 Task: Create a due date automation trigger when advanced on, on the tuesday of the week a card is due add fields with custom field "Resume" set to a number greater than 1 and greater than 10 at 11:00 AM.
Action: Mouse moved to (1082, 98)
Screenshot: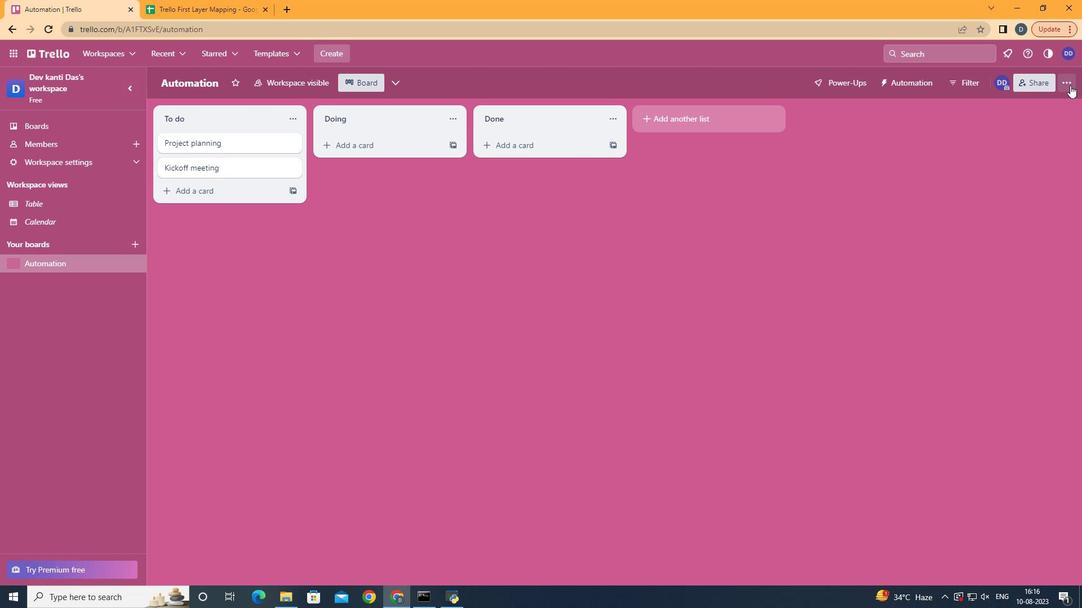 
Action: Mouse pressed left at (1082, 98)
Screenshot: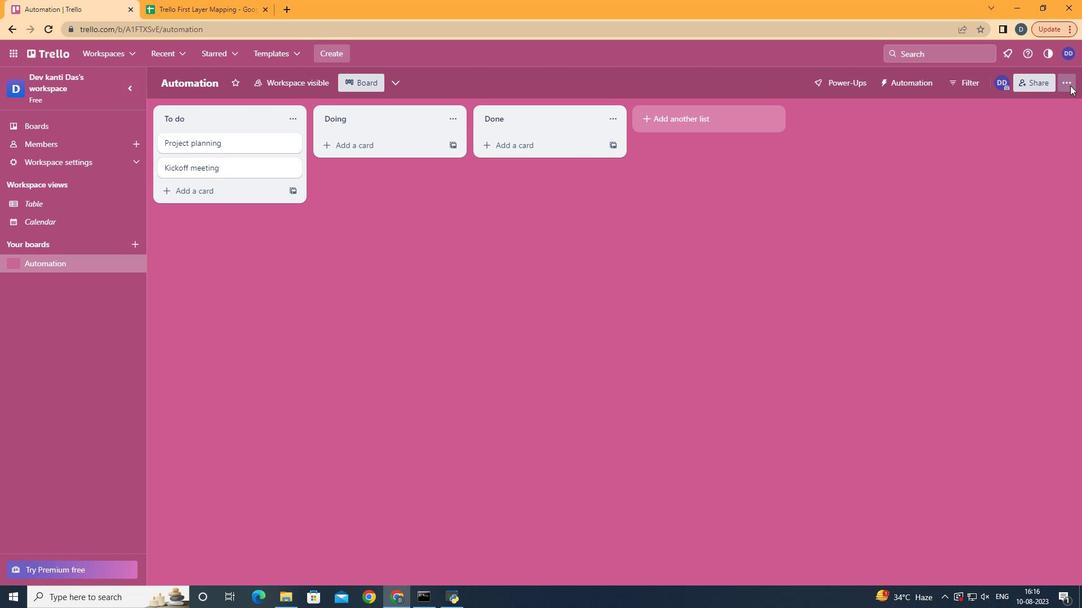 
Action: Mouse moved to (1004, 251)
Screenshot: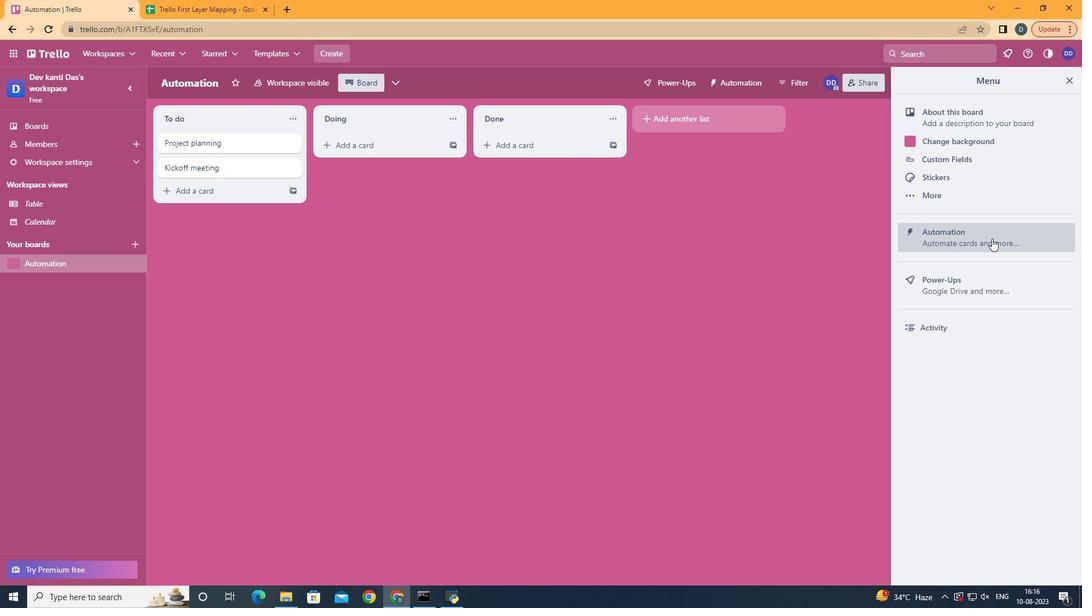
Action: Mouse pressed left at (1004, 251)
Screenshot: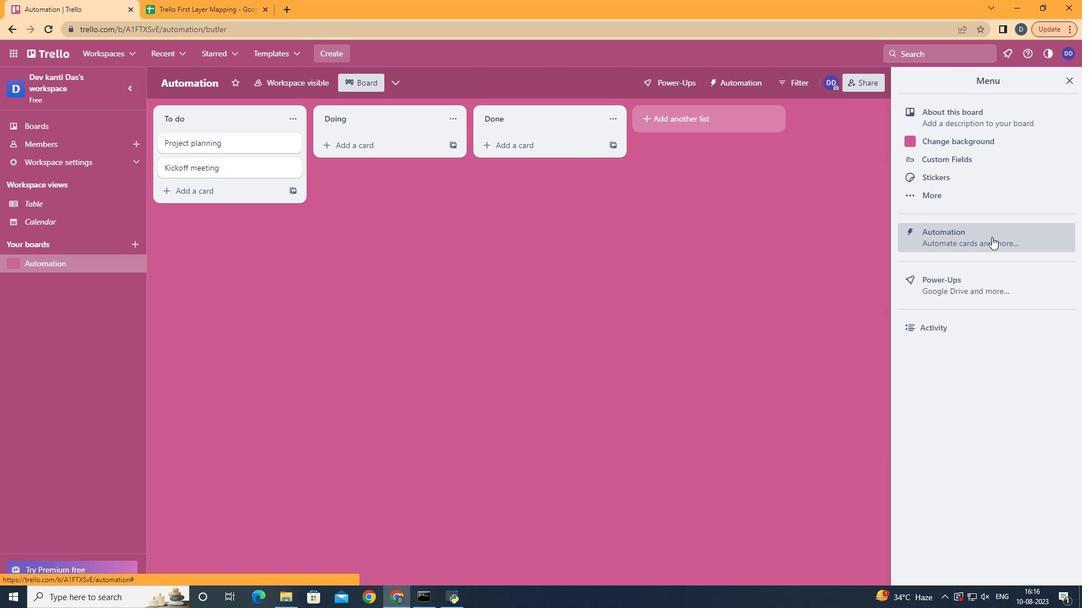 
Action: Mouse moved to (219, 235)
Screenshot: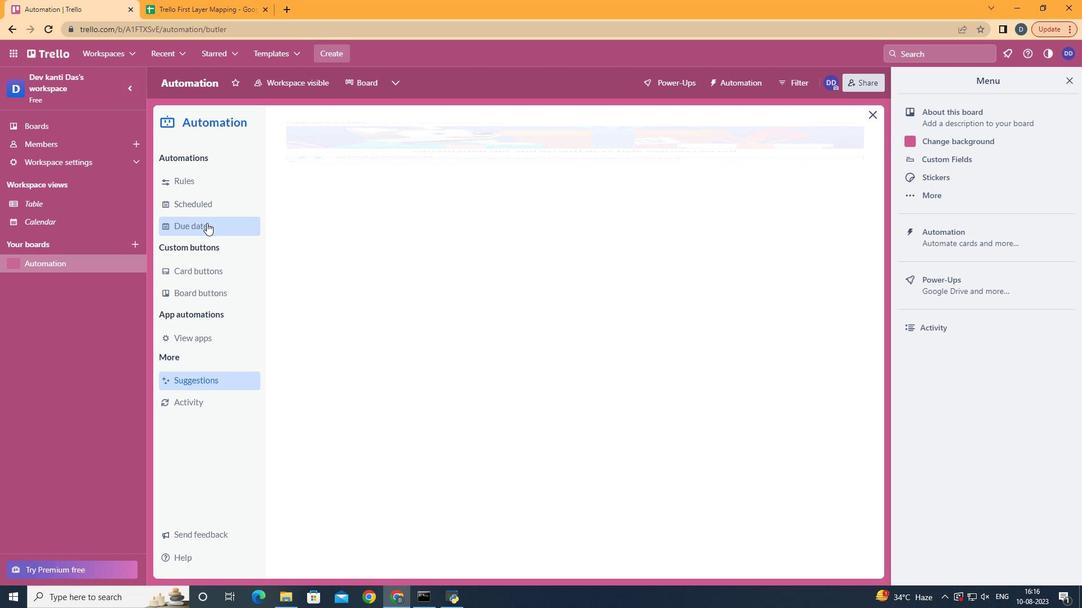 
Action: Mouse pressed left at (219, 235)
Screenshot: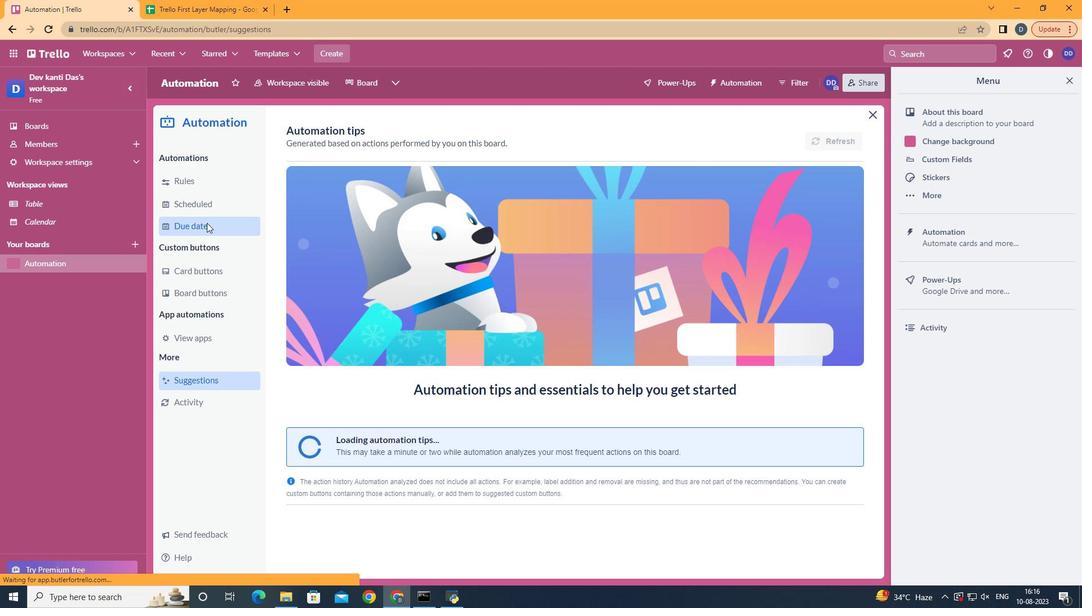 
Action: Mouse moved to (805, 145)
Screenshot: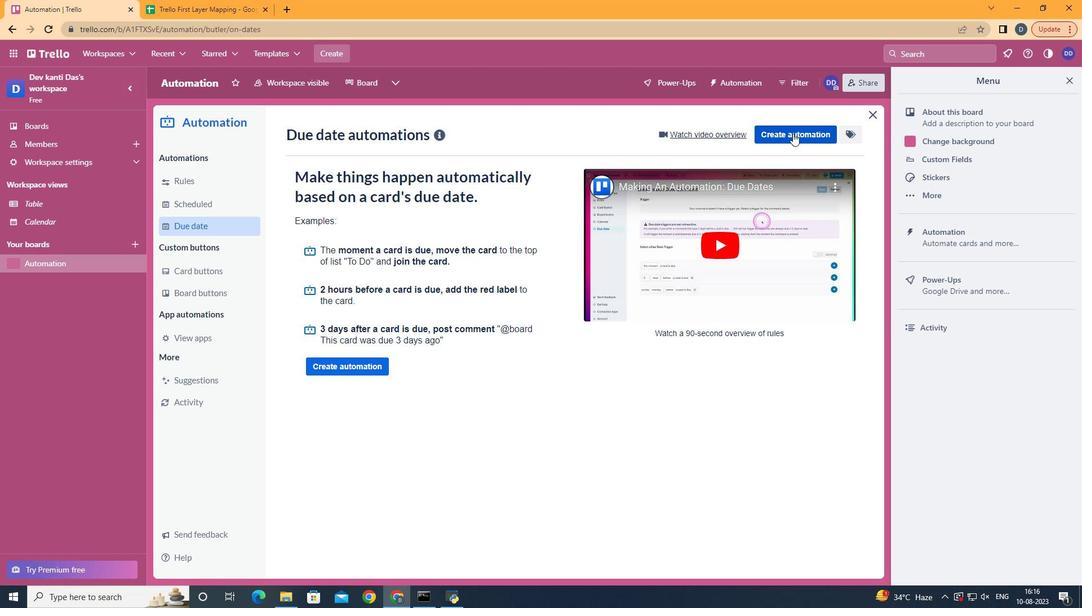 
Action: Mouse pressed left at (805, 145)
Screenshot: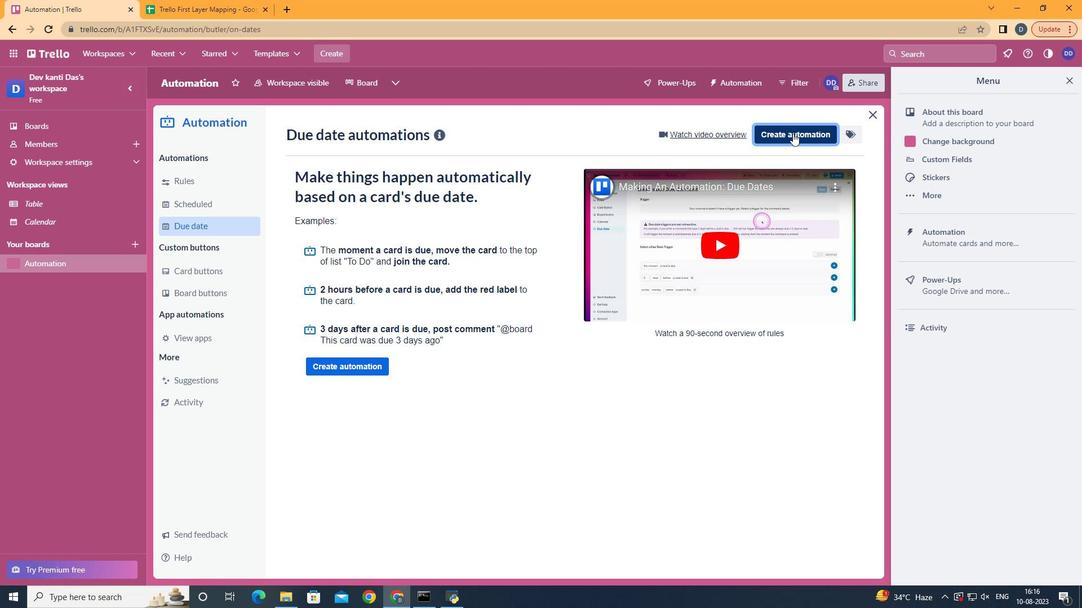 
Action: Mouse moved to (590, 255)
Screenshot: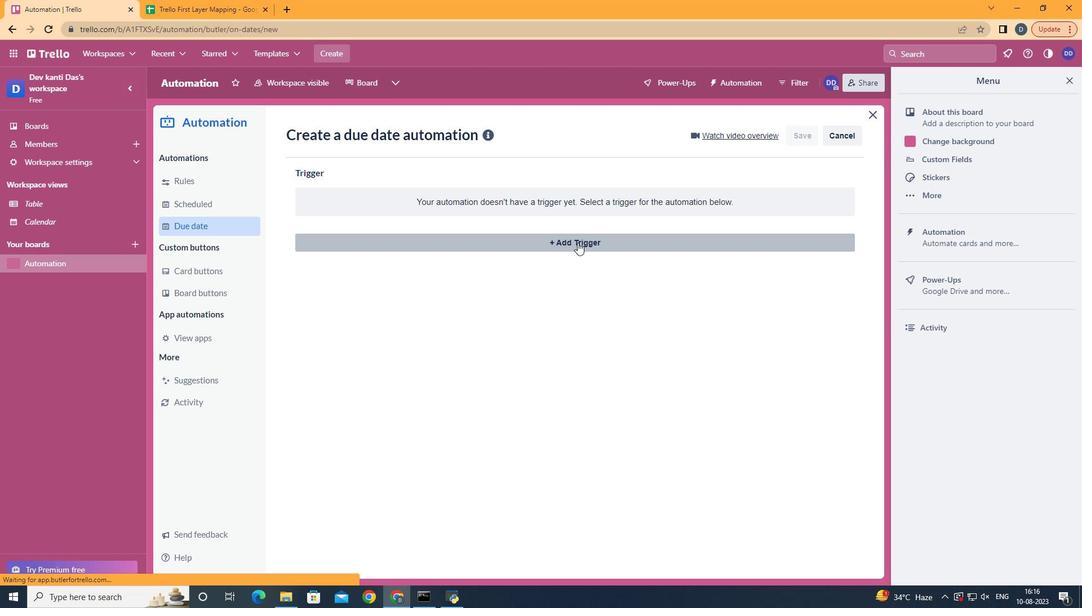 
Action: Mouse pressed left at (590, 255)
Screenshot: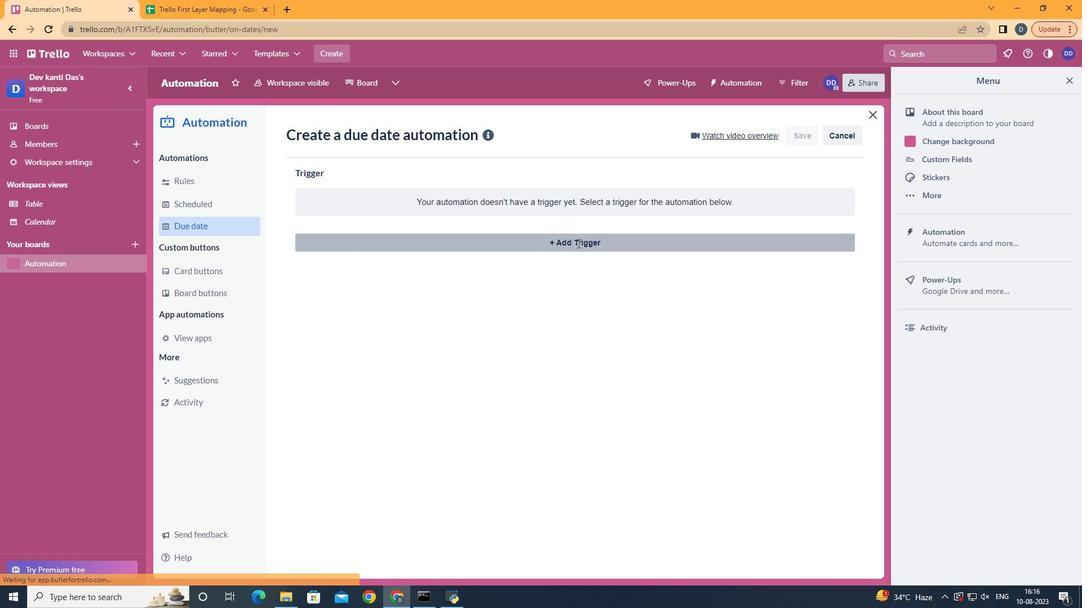 
Action: Mouse moved to (378, 335)
Screenshot: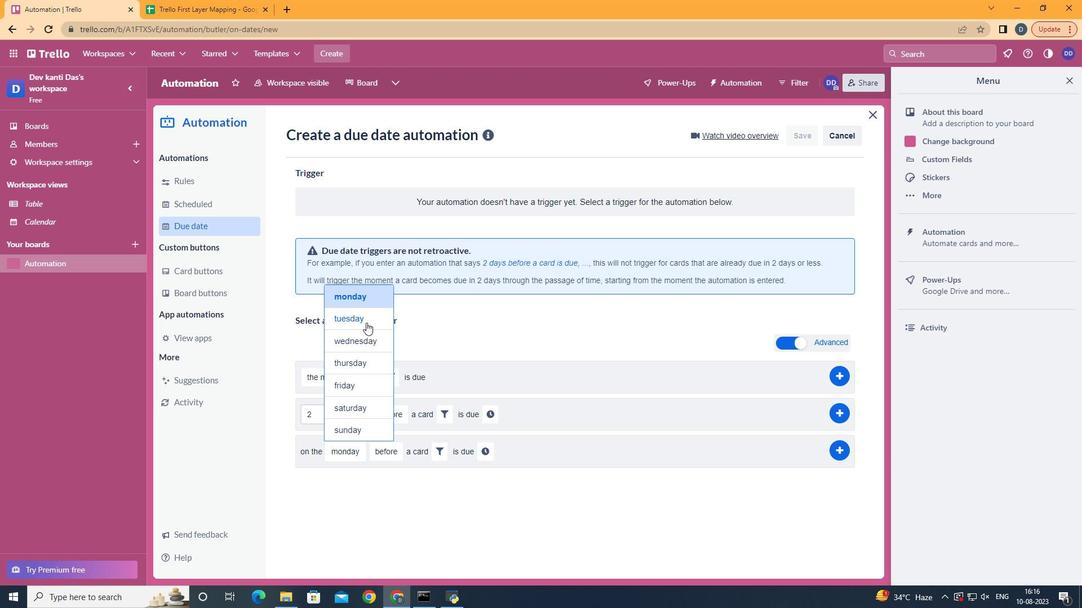 
Action: Mouse pressed left at (378, 335)
Screenshot: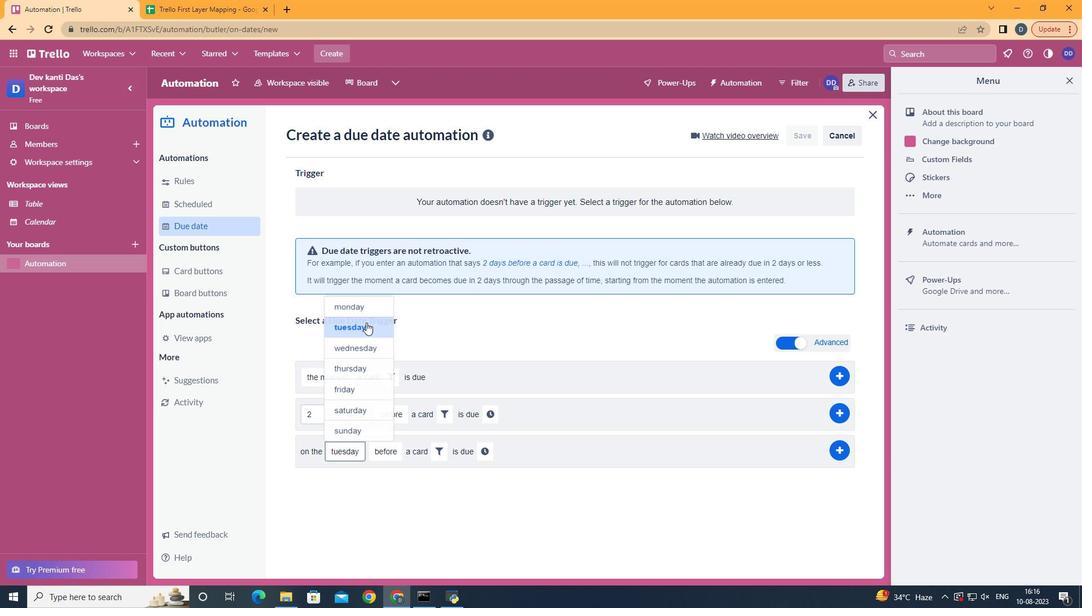 
Action: Mouse moved to (417, 524)
Screenshot: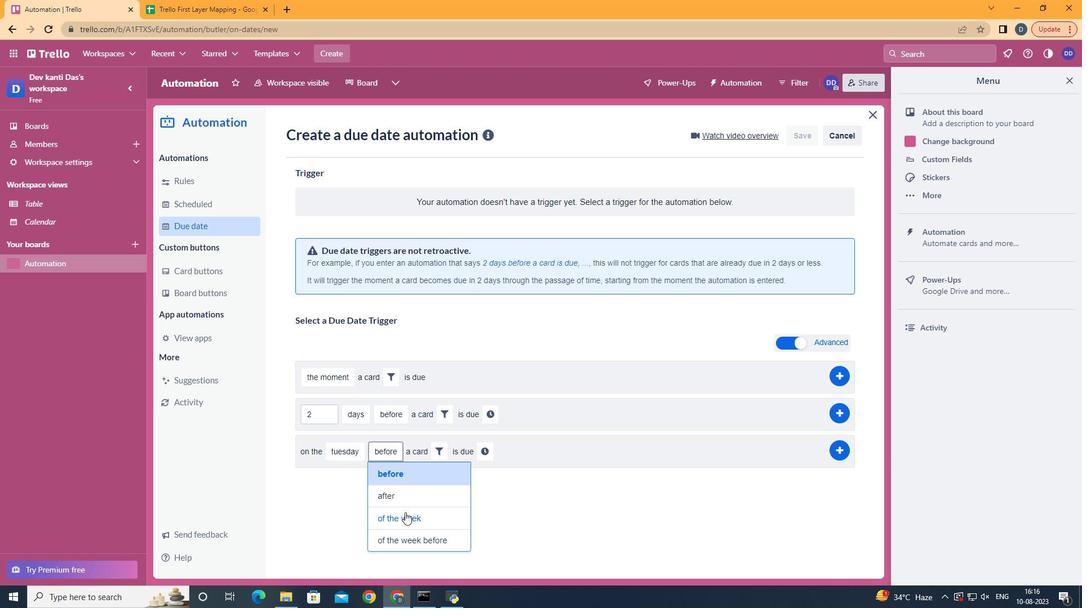 
Action: Mouse pressed left at (417, 524)
Screenshot: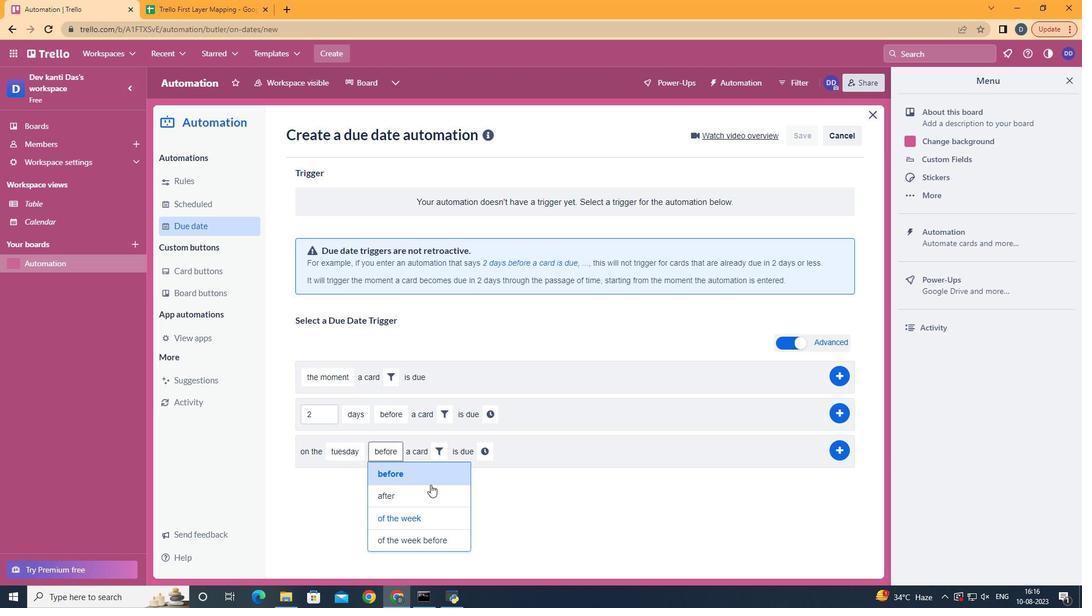 
Action: Mouse moved to (463, 462)
Screenshot: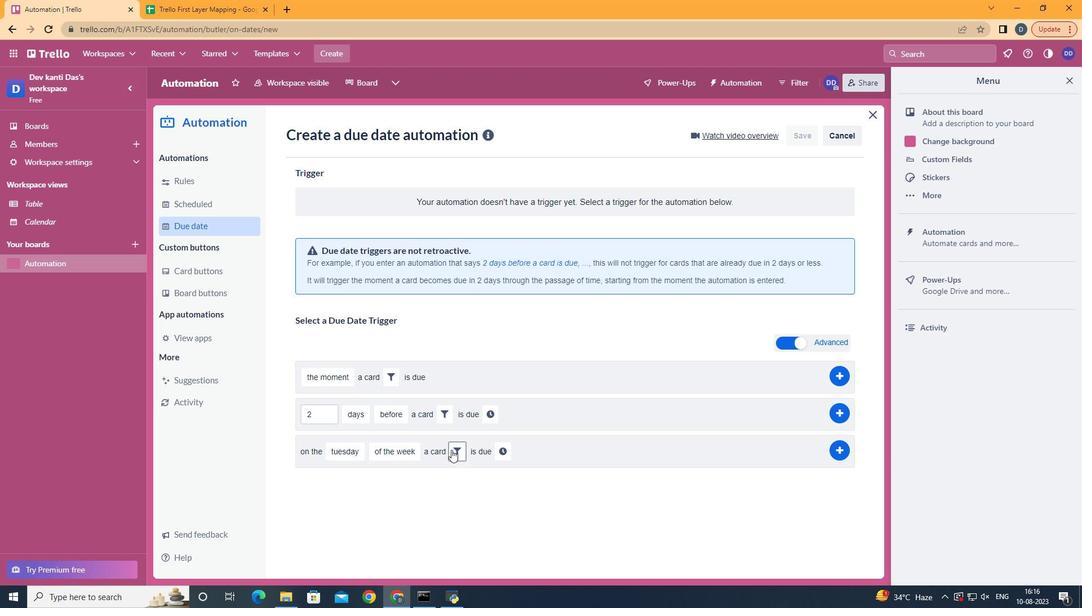 
Action: Mouse pressed left at (463, 462)
Screenshot: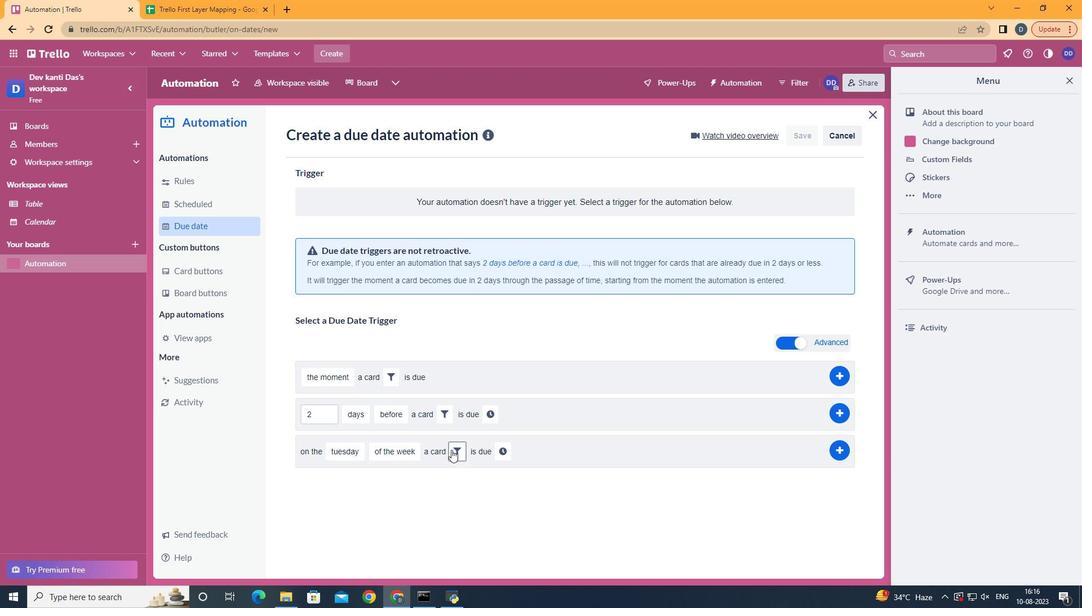 
Action: Mouse moved to (649, 500)
Screenshot: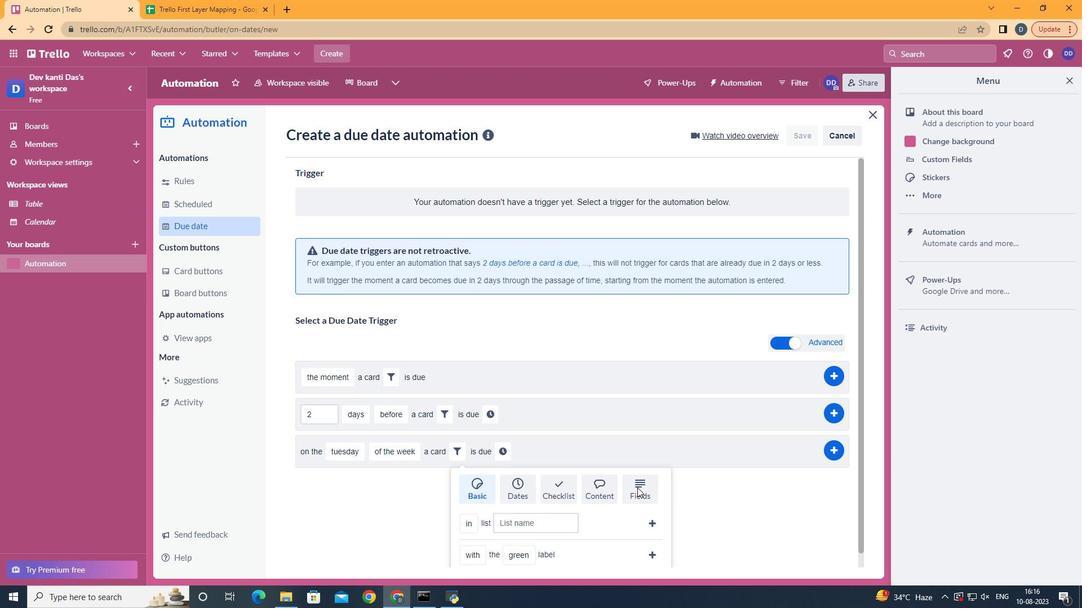 
Action: Mouse pressed left at (649, 500)
Screenshot: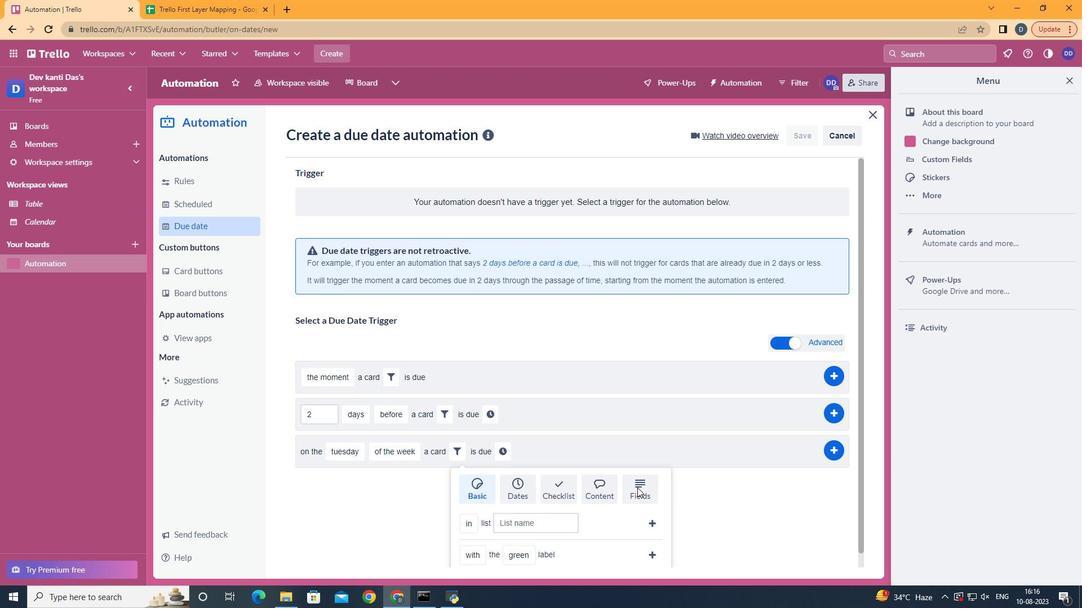 
Action: Mouse moved to (649, 500)
Screenshot: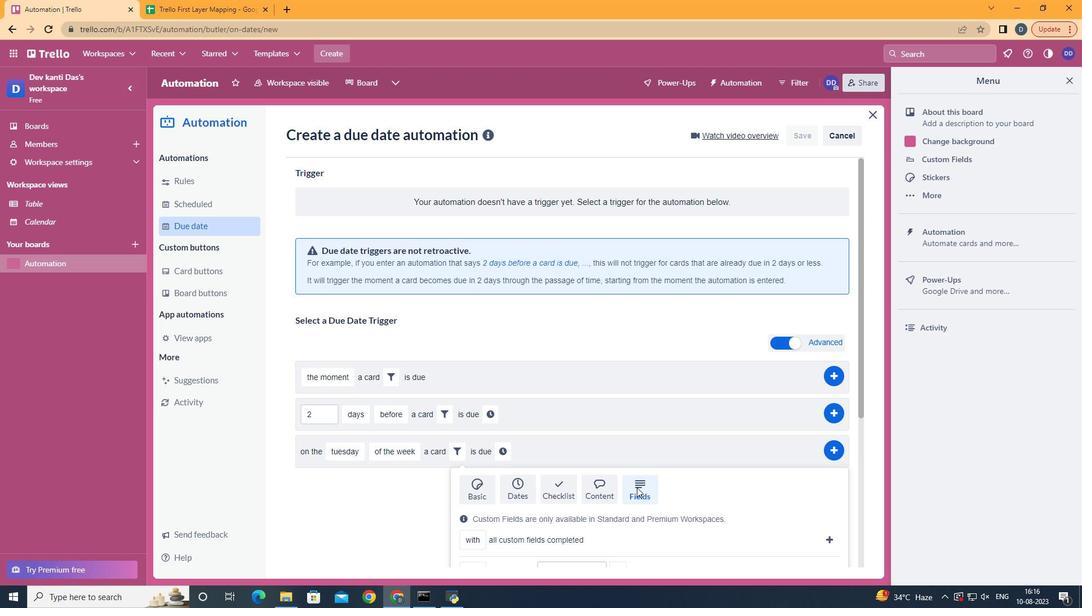 
Action: Mouse scrolled (649, 499) with delta (0, 0)
Screenshot: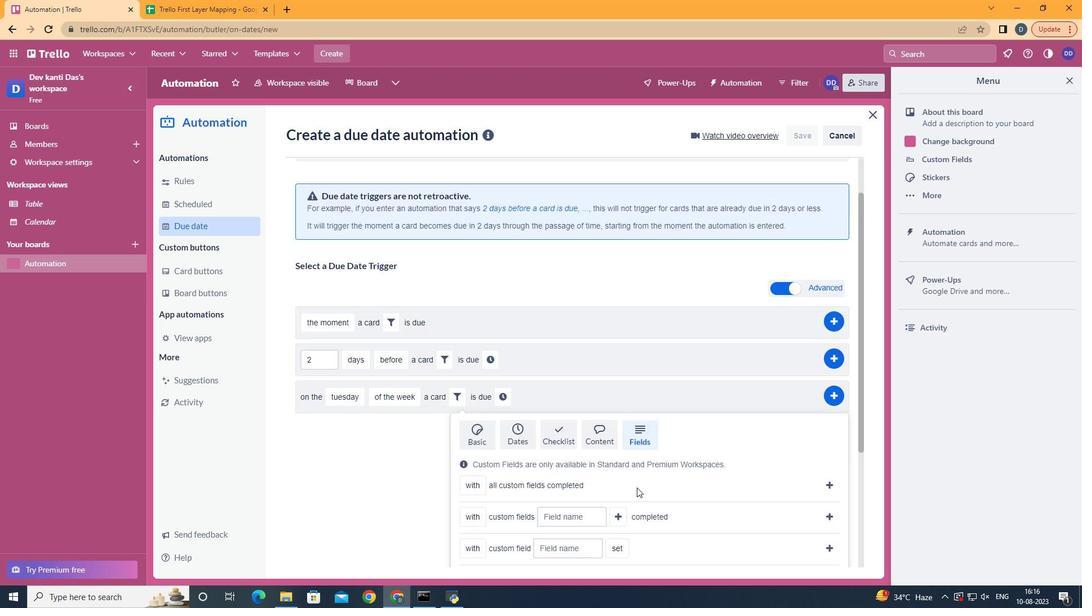 
Action: Mouse scrolled (649, 499) with delta (0, 0)
Screenshot: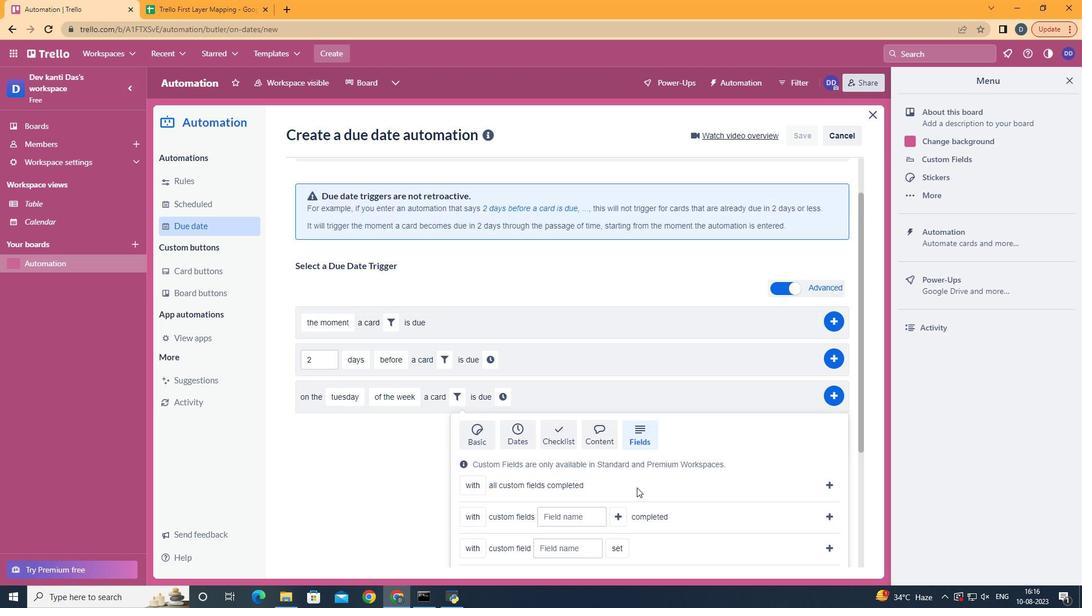
Action: Mouse scrolled (649, 499) with delta (0, 0)
Screenshot: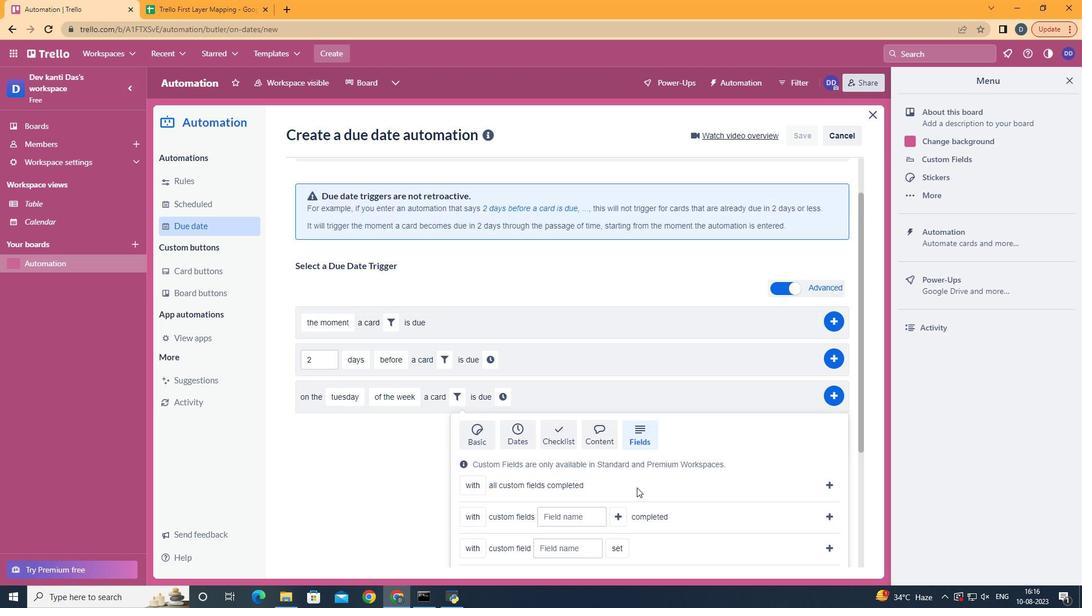 
Action: Mouse scrolled (649, 499) with delta (0, 0)
Screenshot: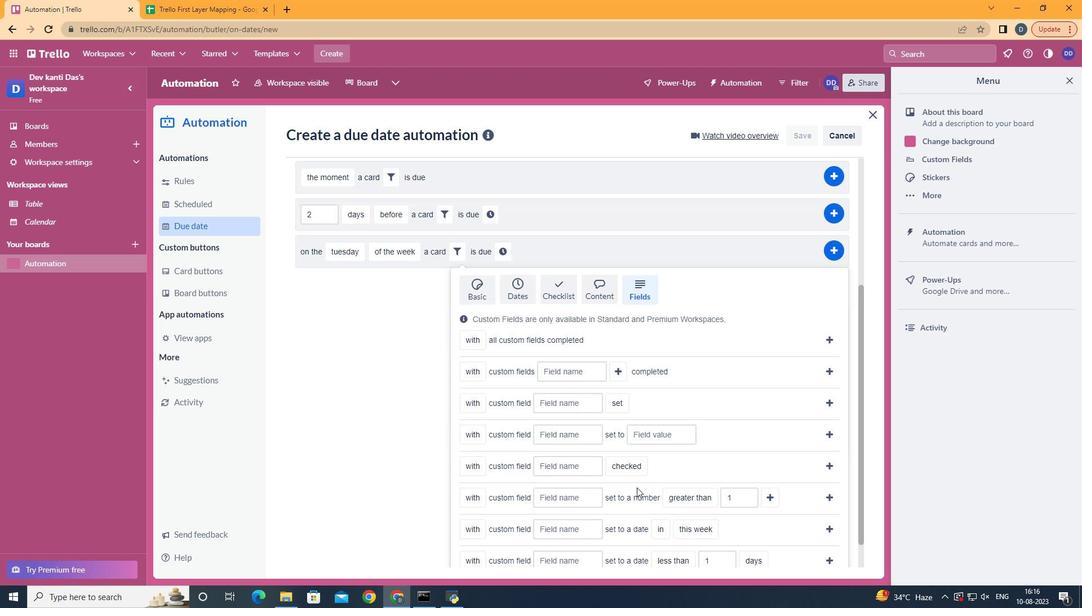 
Action: Mouse moved to (591, 486)
Screenshot: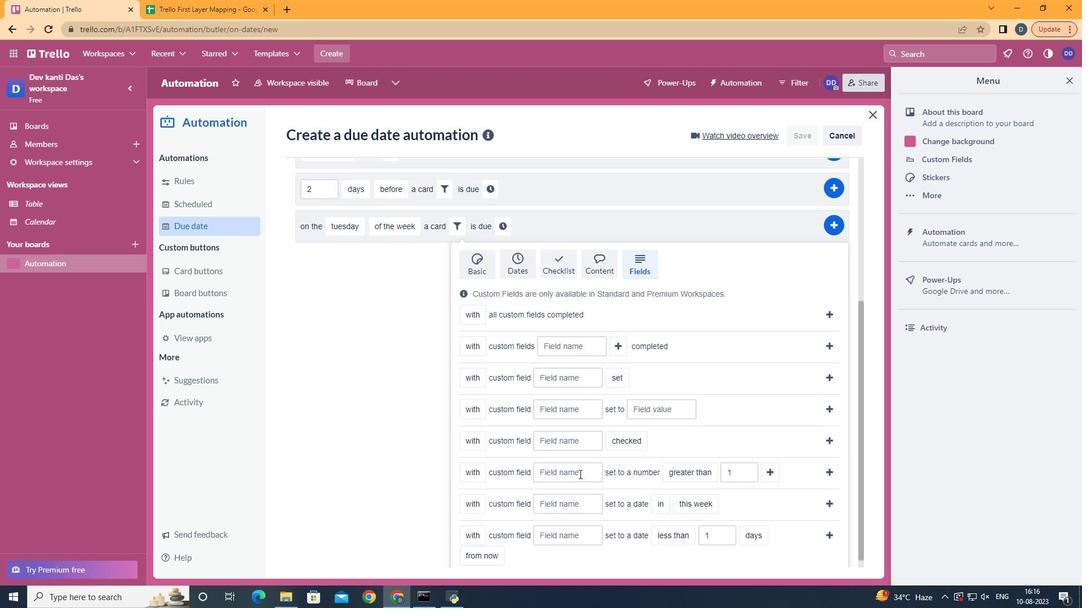 
Action: Mouse pressed left at (591, 486)
Screenshot: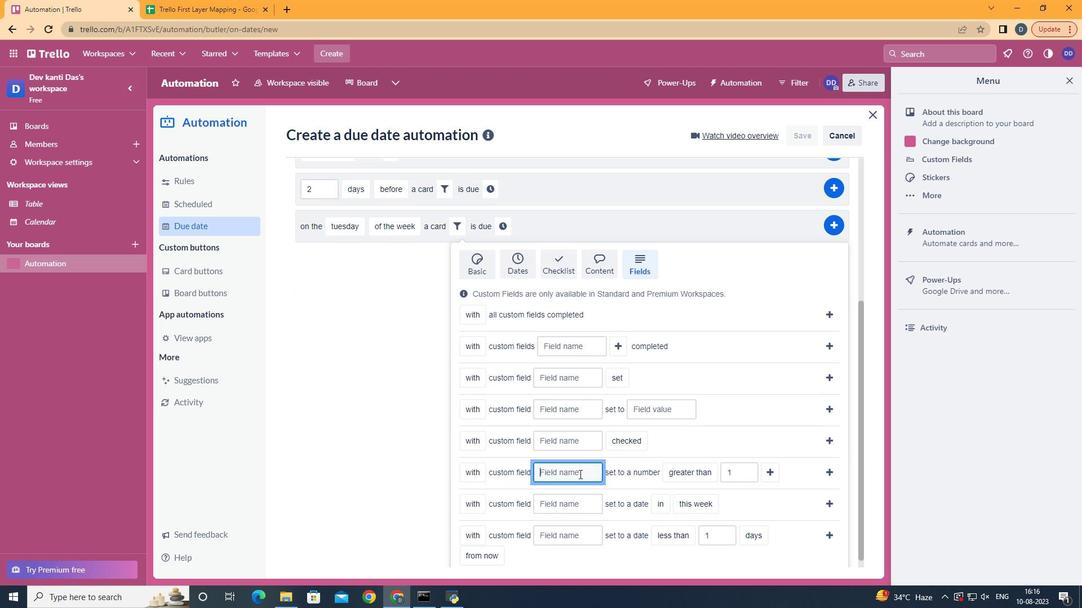 
Action: Key pressed <Key.shift>Resy<Key.backspace>ume
Screenshot: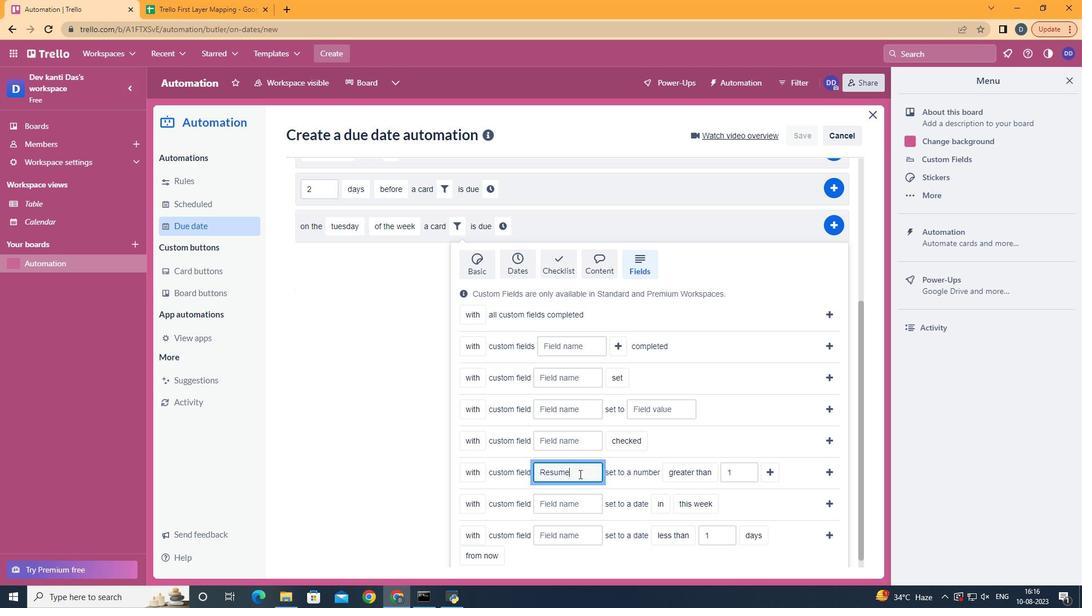 
Action: Mouse moved to (780, 485)
Screenshot: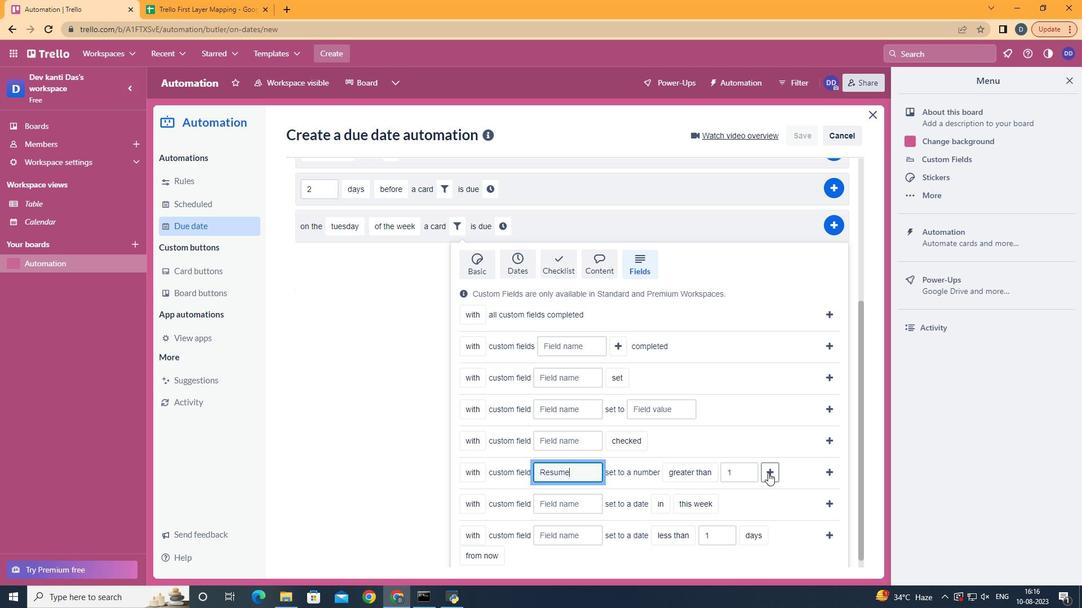 
Action: Mouse pressed left at (780, 485)
Screenshot: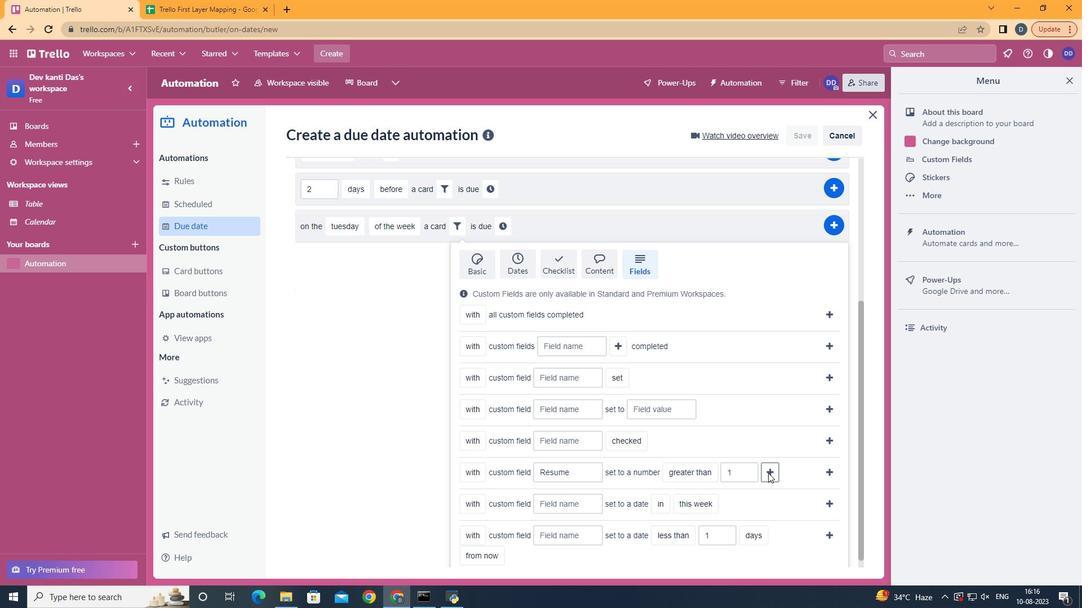 
Action: Mouse moved to (545, 466)
Screenshot: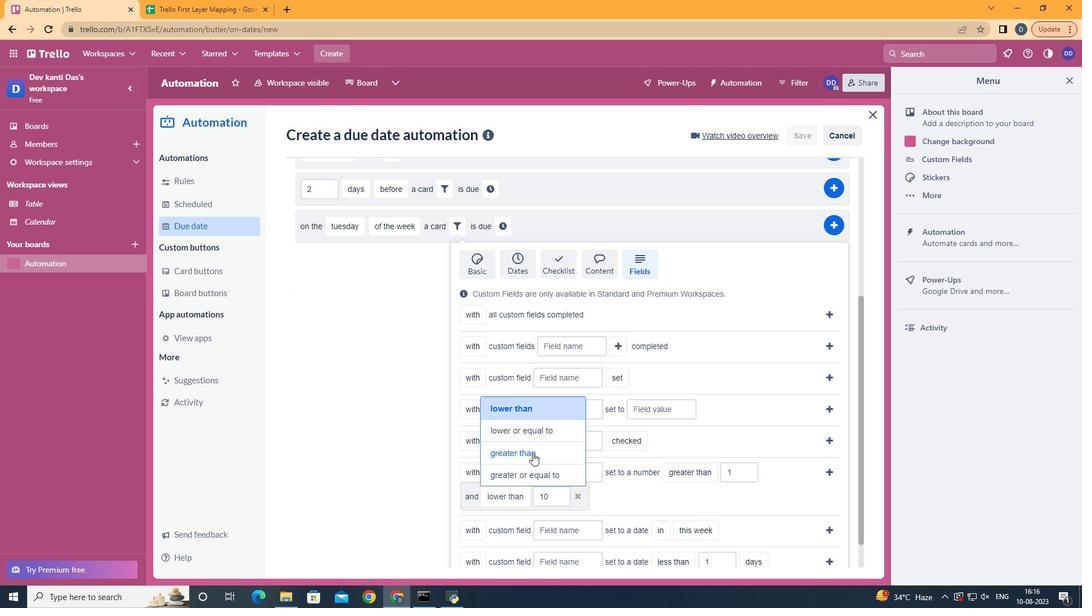 
Action: Mouse pressed left at (545, 466)
Screenshot: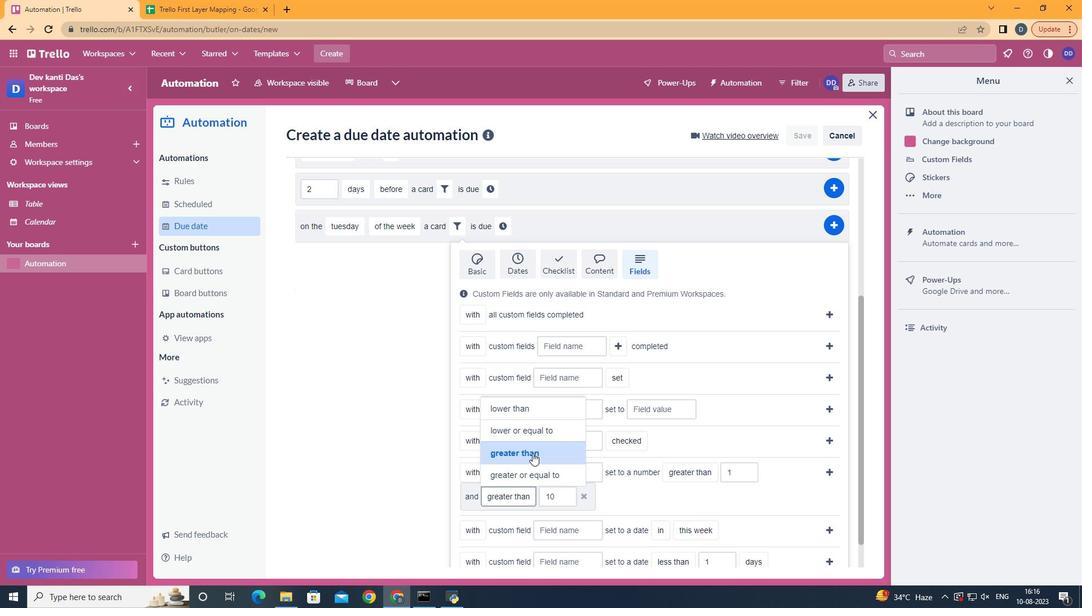 
Action: Mouse moved to (844, 487)
Screenshot: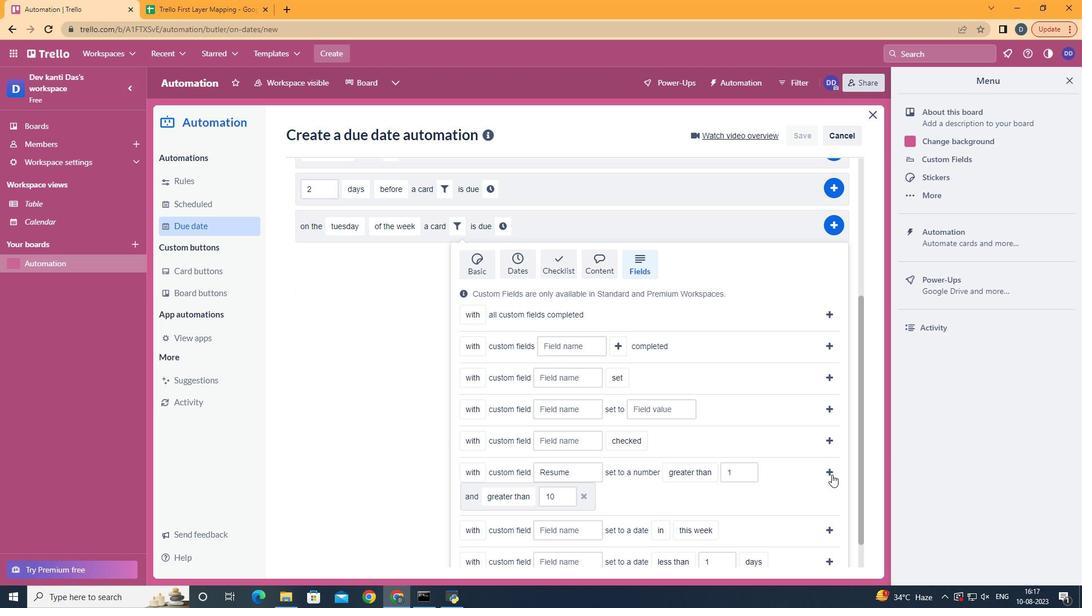 
Action: Mouse pressed left at (844, 487)
Screenshot: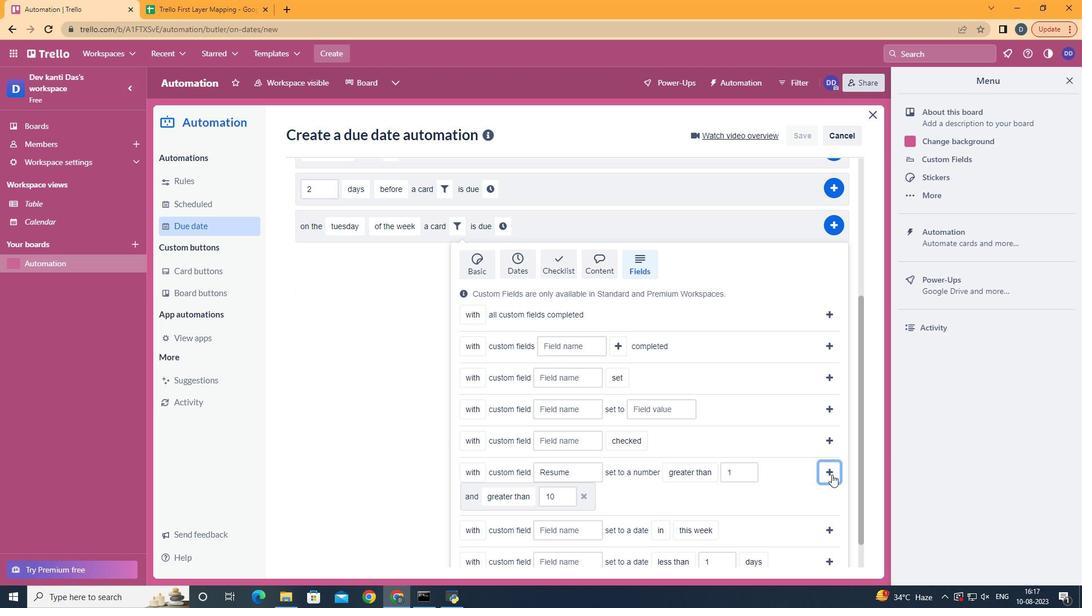 
Action: Mouse moved to (814, 466)
Screenshot: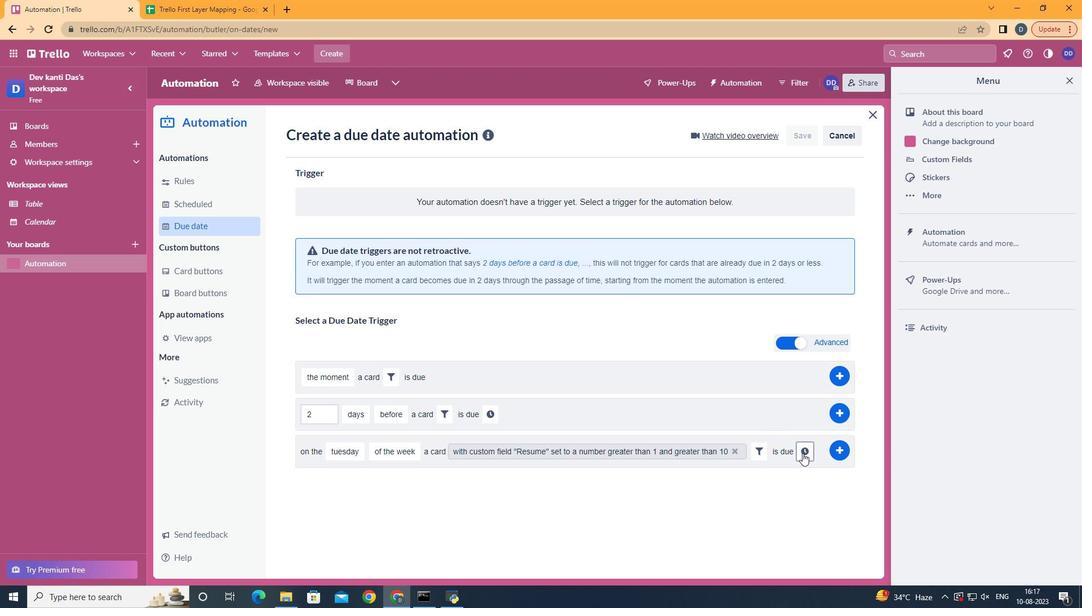 
Action: Mouse pressed left at (814, 466)
Screenshot: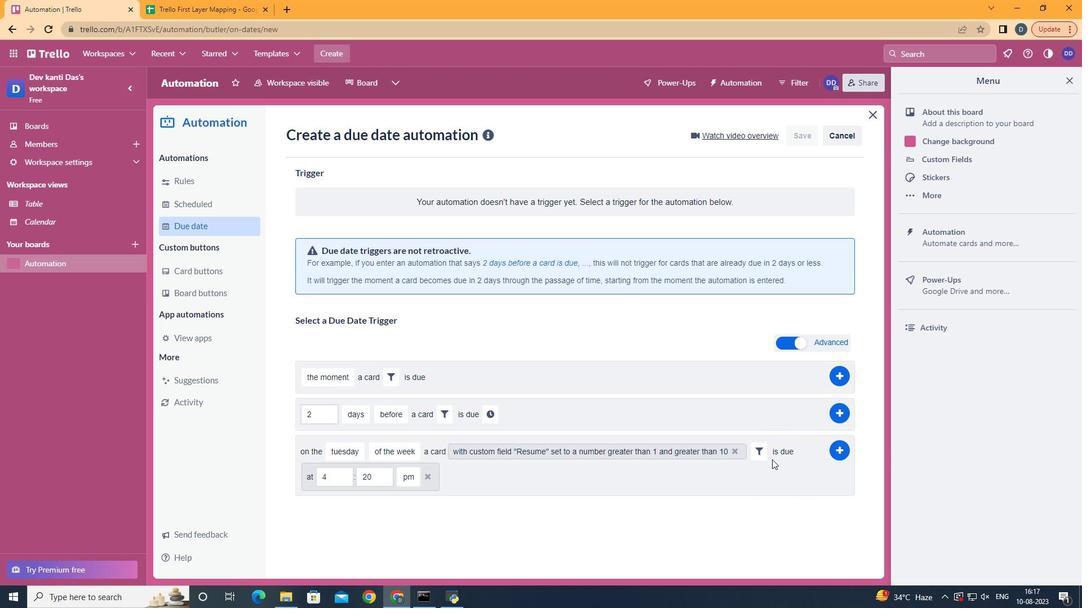 
Action: Mouse moved to (349, 494)
Screenshot: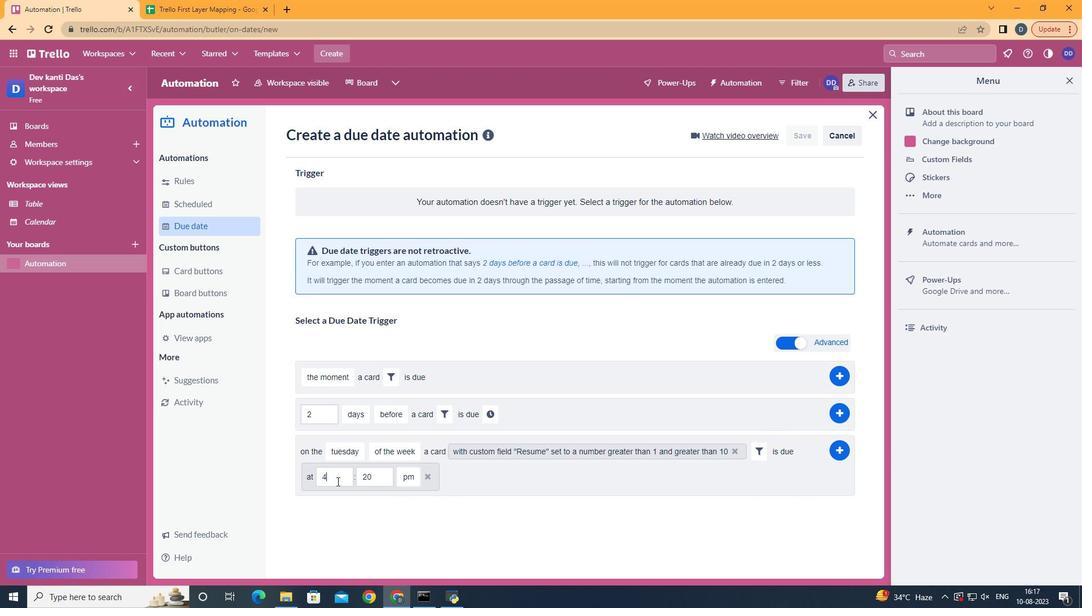 
Action: Mouse pressed left at (349, 494)
Screenshot: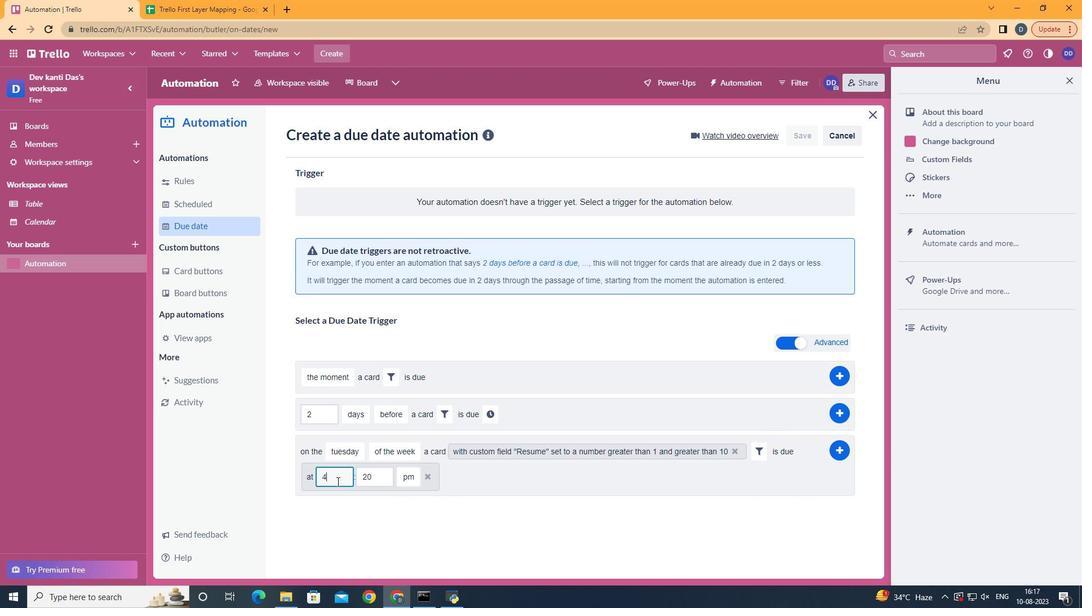 
Action: Mouse moved to (348, 494)
Screenshot: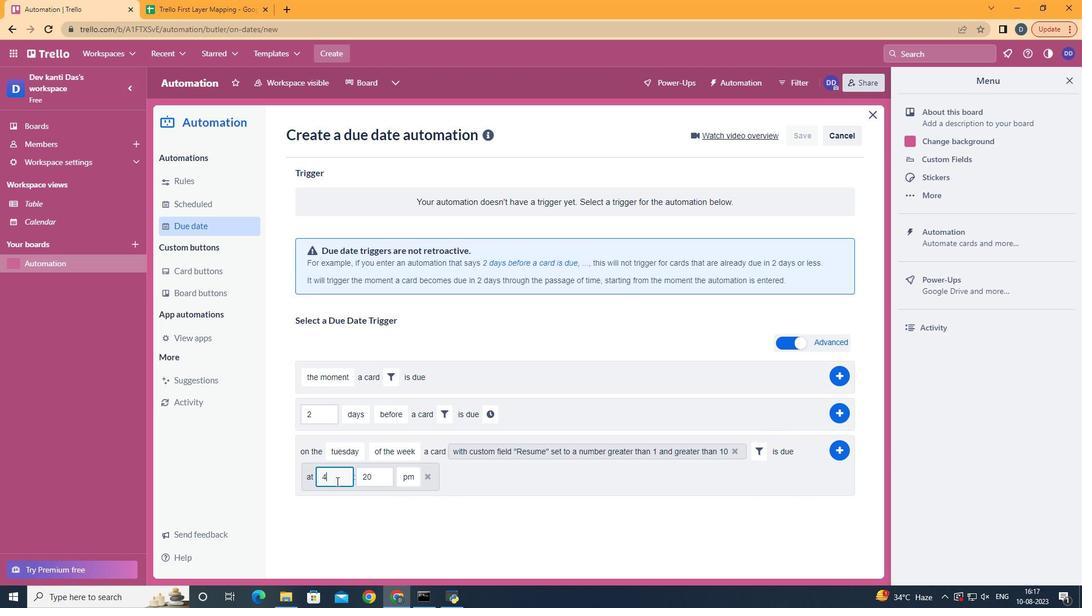 
Action: Key pressed <Key.backspace>11
Screenshot: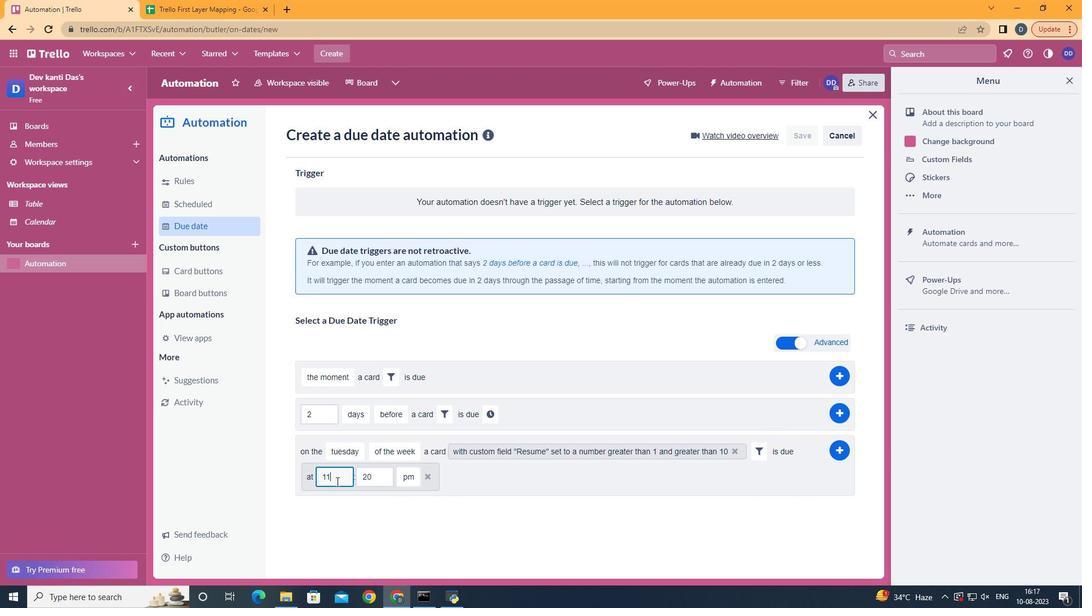 
Action: Mouse moved to (390, 499)
Screenshot: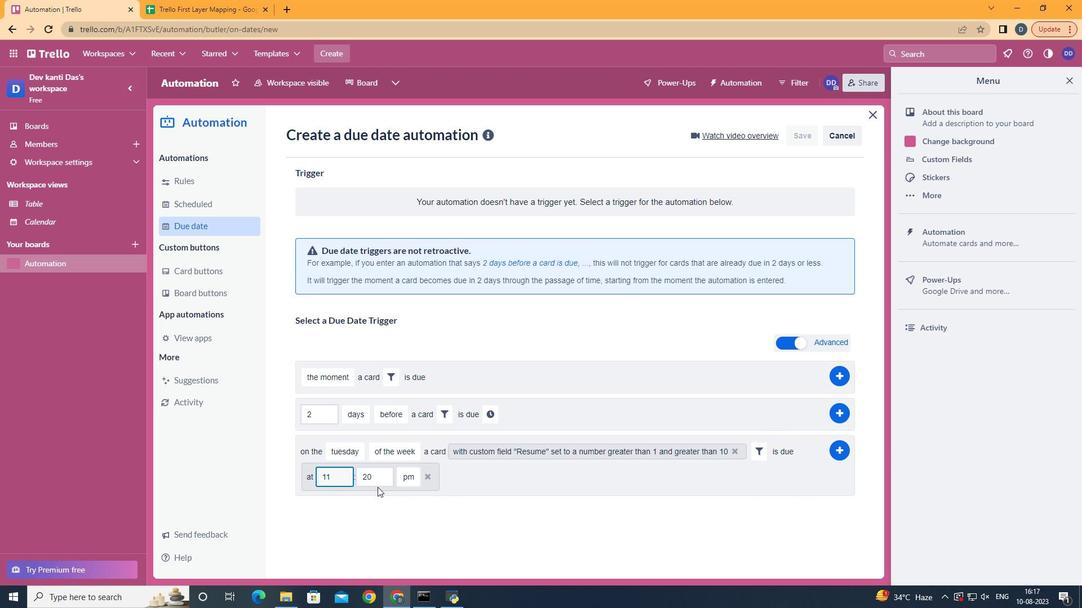 
Action: Mouse pressed left at (390, 499)
Screenshot: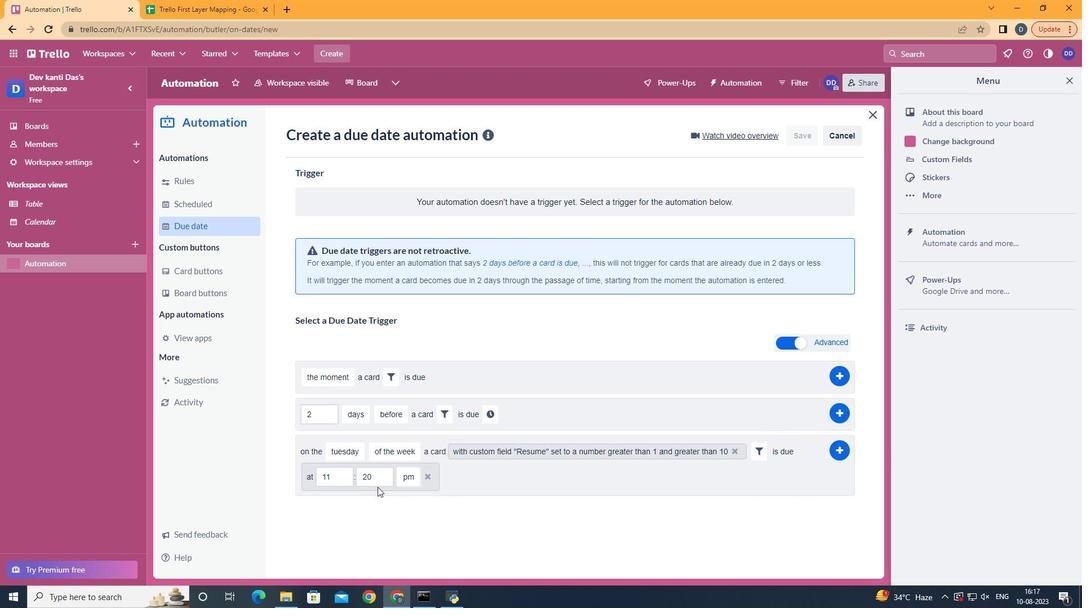 
Action: Mouse moved to (404, 494)
Screenshot: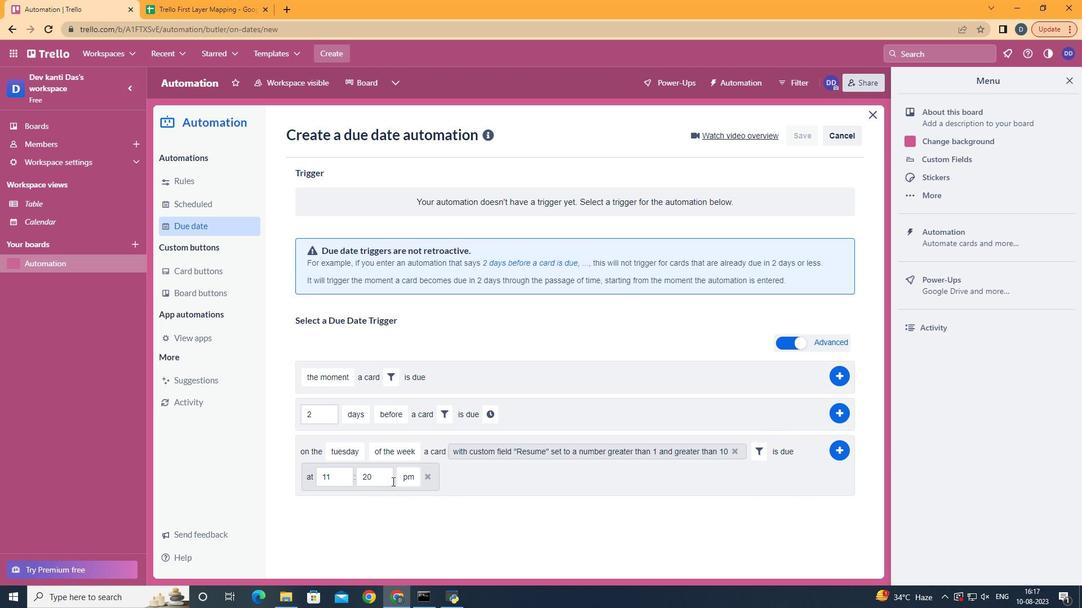 
Action: Mouse pressed left at (404, 494)
Screenshot: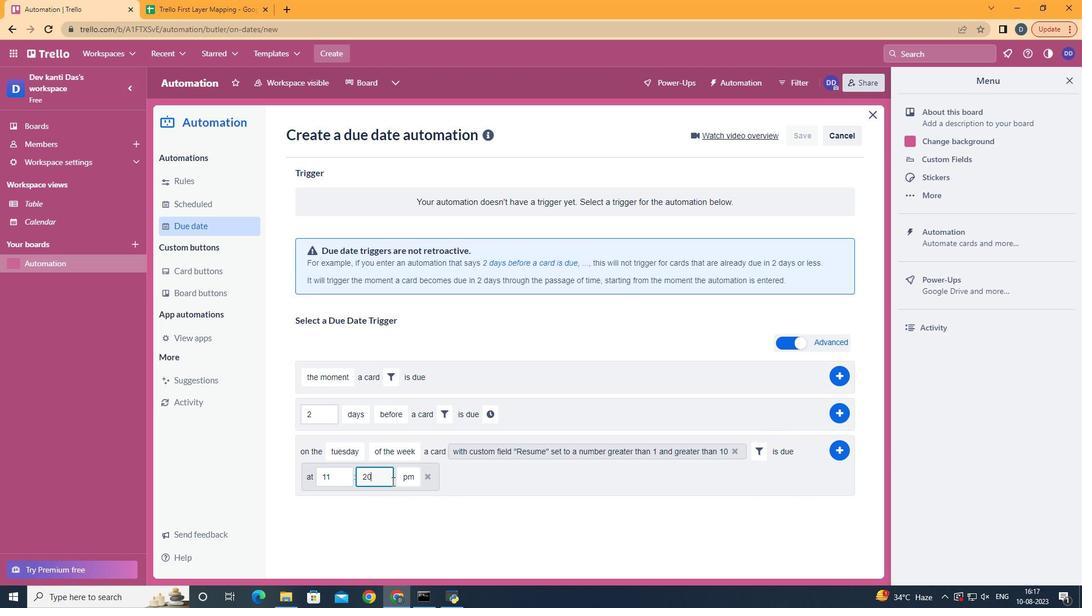 
Action: Key pressed <Key.backspace><Key.backspace>00
Screenshot: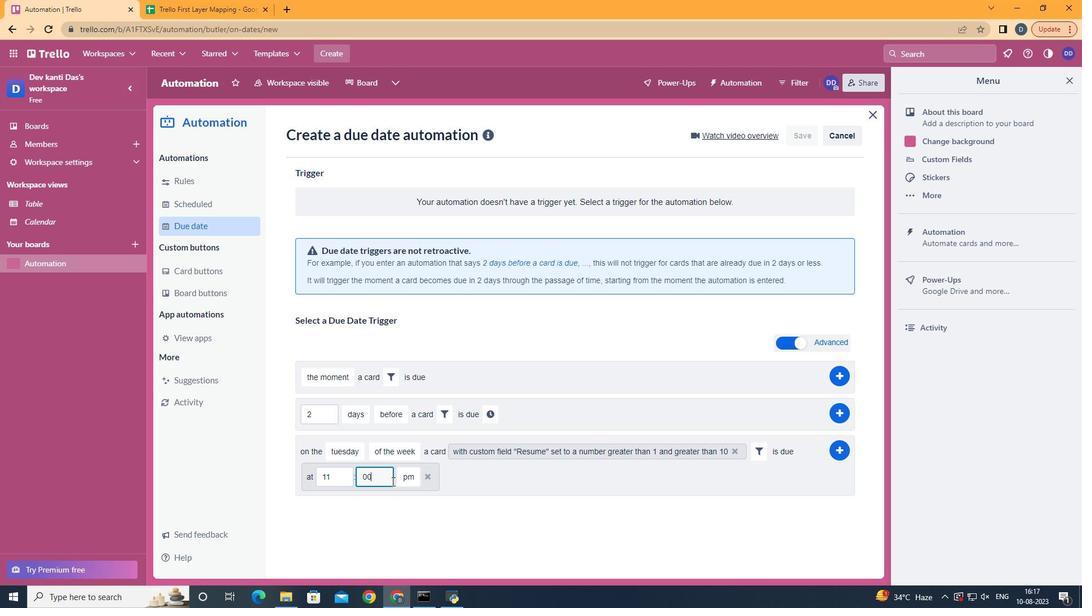 
Action: Mouse moved to (421, 513)
Screenshot: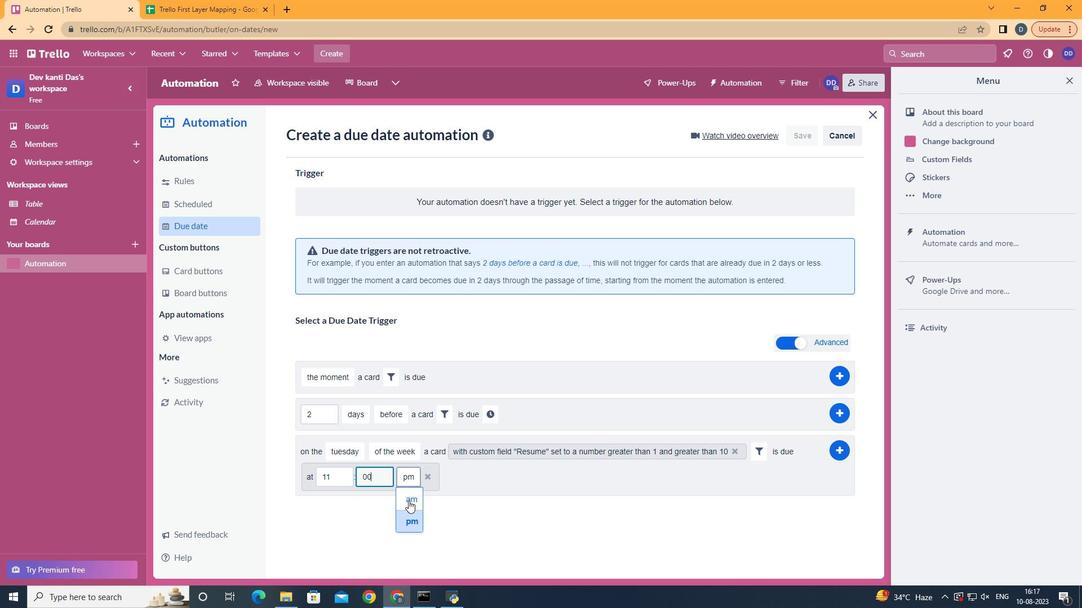 
Action: Mouse pressed left at (421, 513)
Screenshot: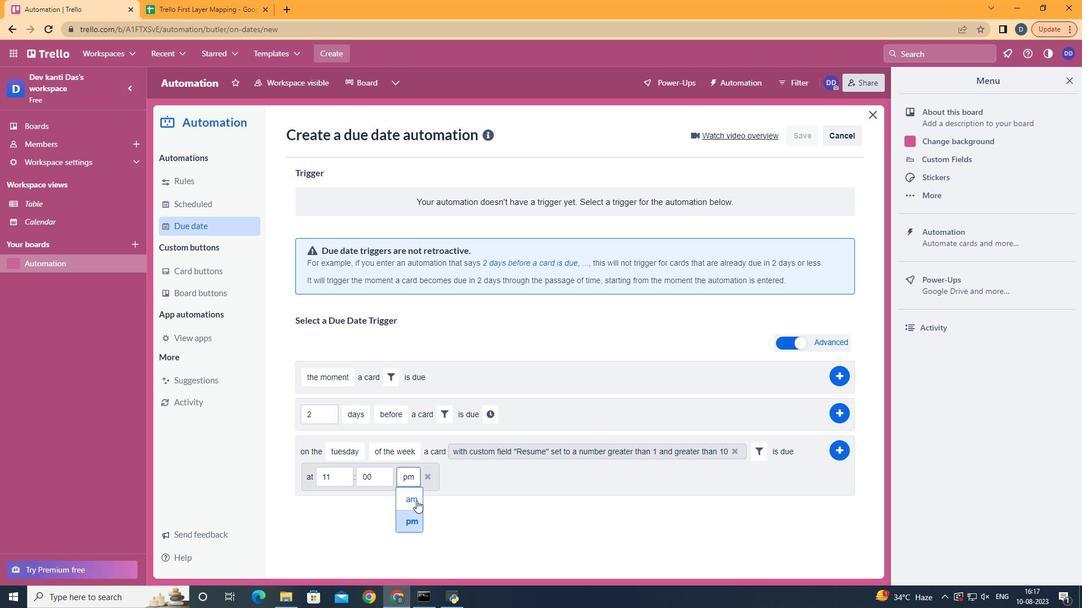 
Action: Mouse moved to (854, 462)
Screenshot: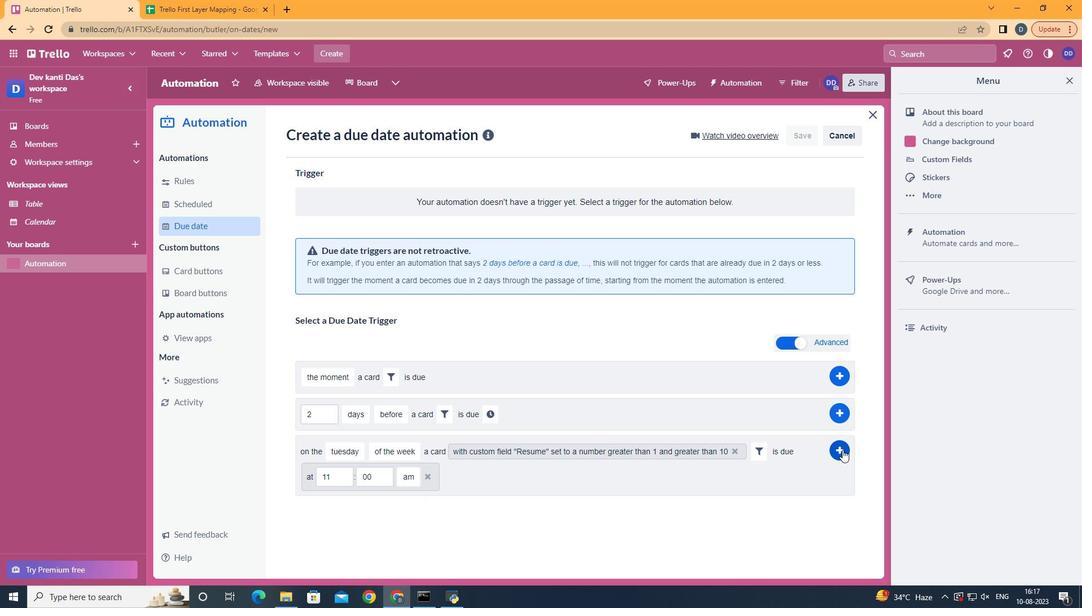 
Action: Mouse pressed left at (854, 462)
Screenshot: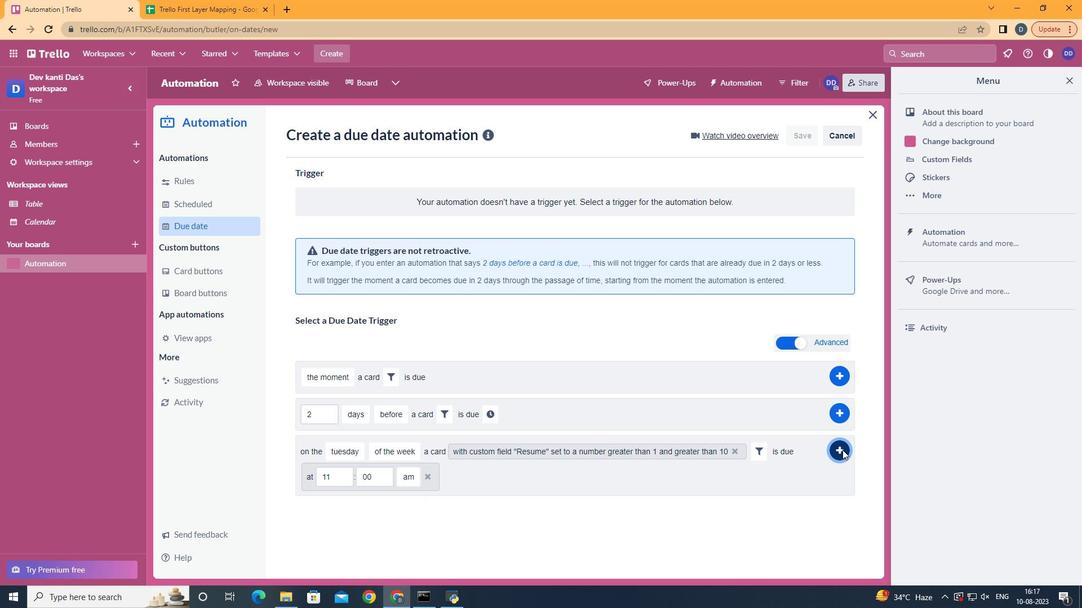 
